 Task: Create a section Compliance Audit Sprint and in the section, add a milestone Test Environment Management in the project AgileNimbus
Action: Mouse moved to (528, 411)
Screenshot: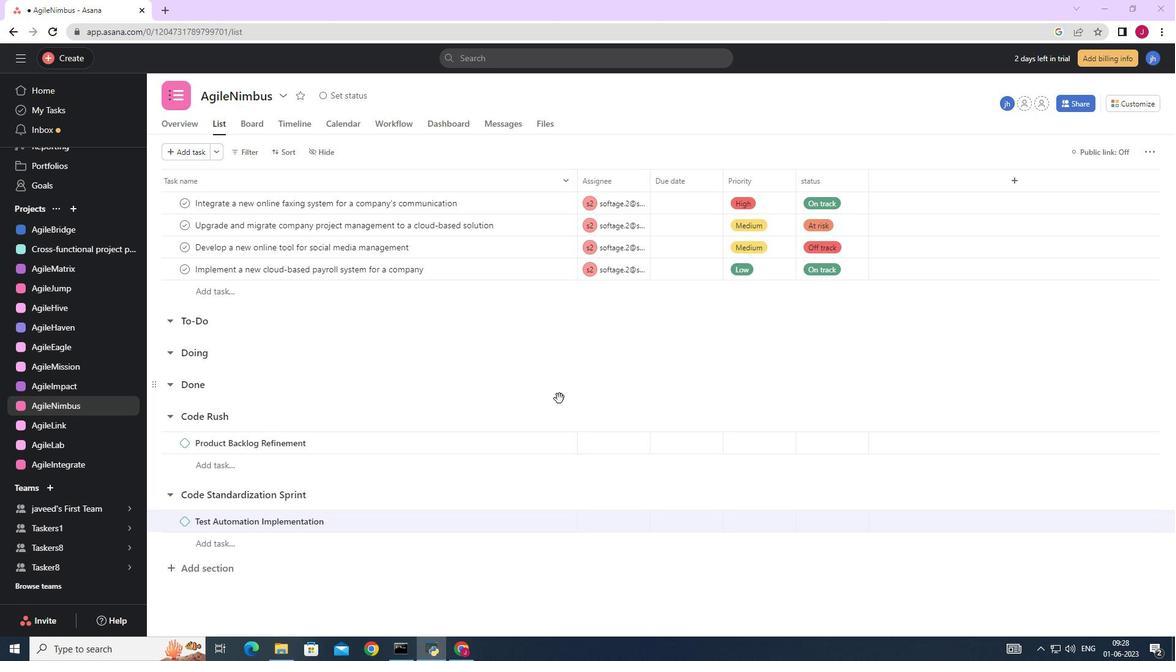 
Action: Mouse scrolled (528, 410) with delta (0, 0)
Screenshot: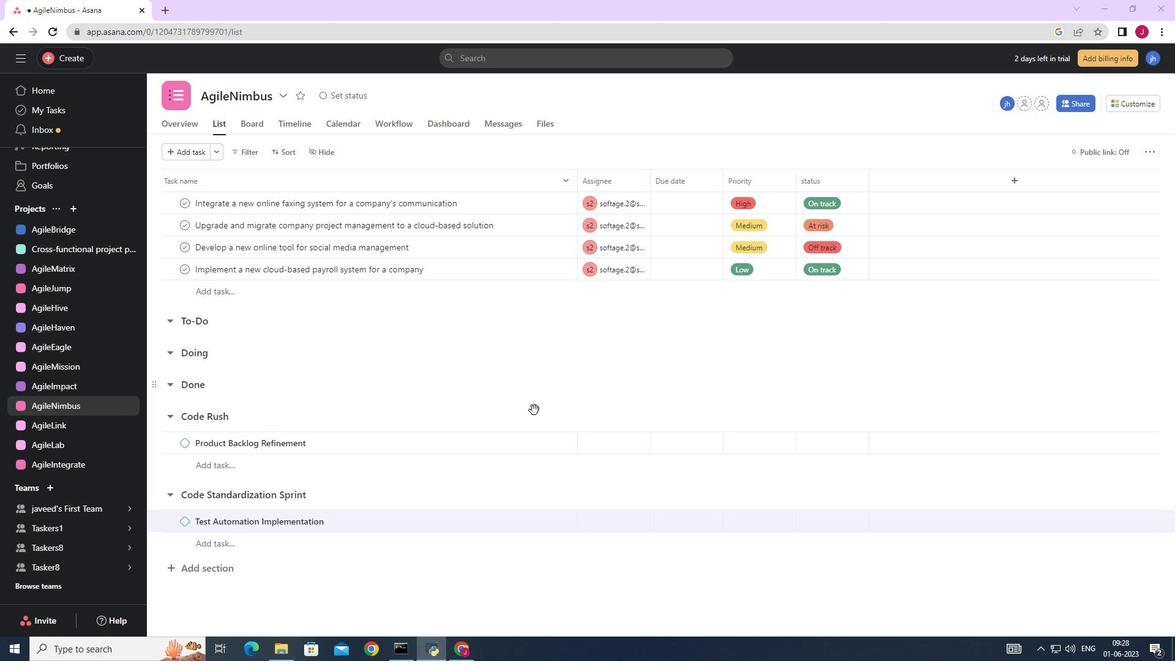 
Action: Mouse moved to (527, 411)
Screenshot: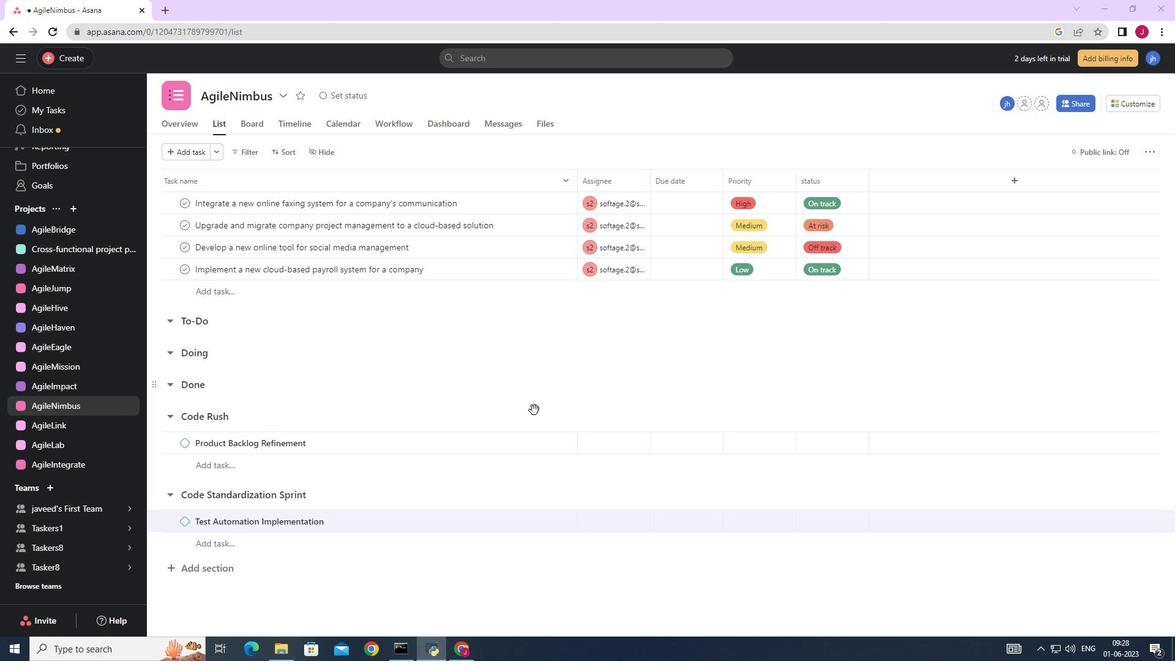 
Action: Mouse scrolled (527, 411) with delta (0, 0)
Screenshot: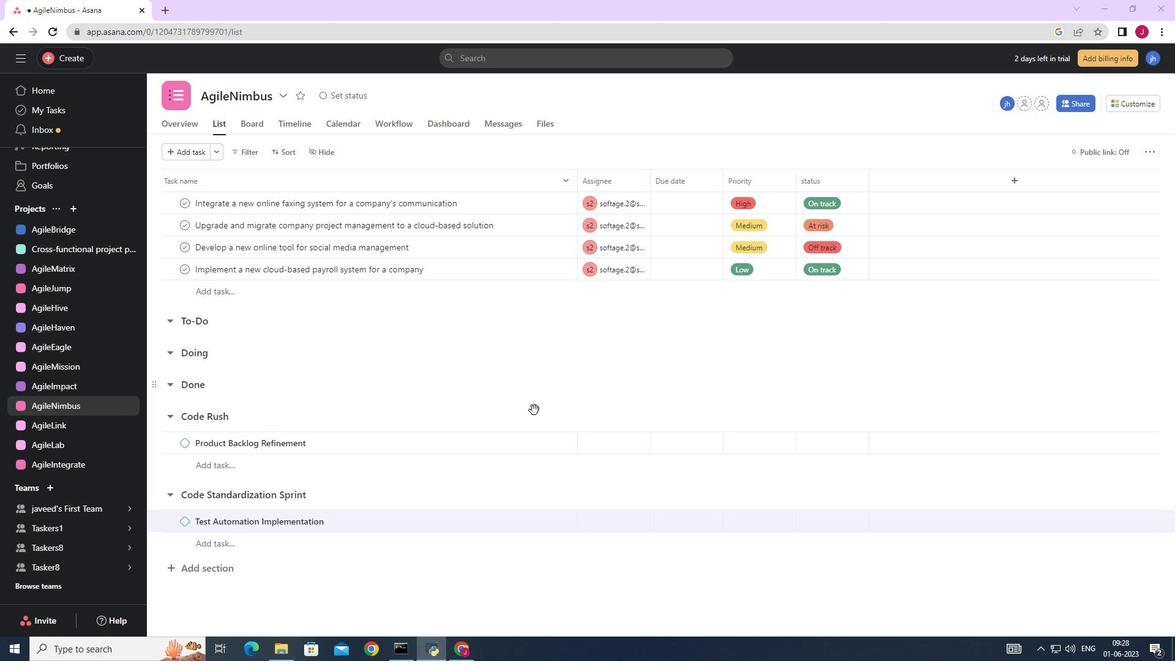
Action: Mouse scrolled (527, 411) with delta (0, 0)
Screenshot: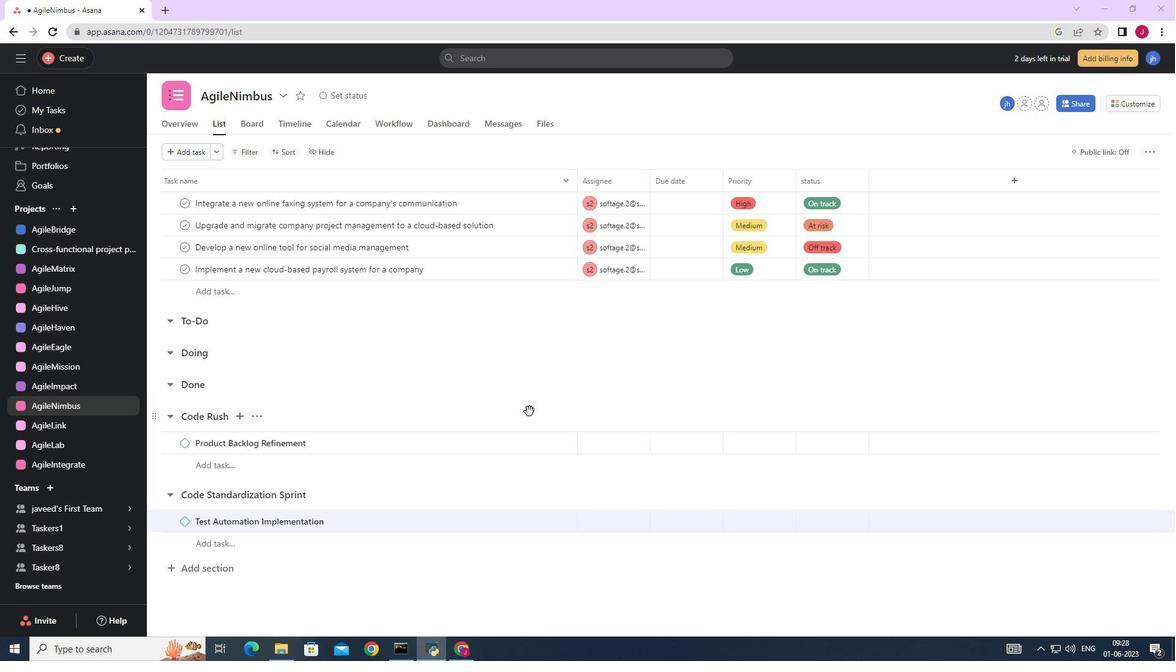 
Action: Mouse scrolled (527, 411) with delta (0, 0)
Screenshot: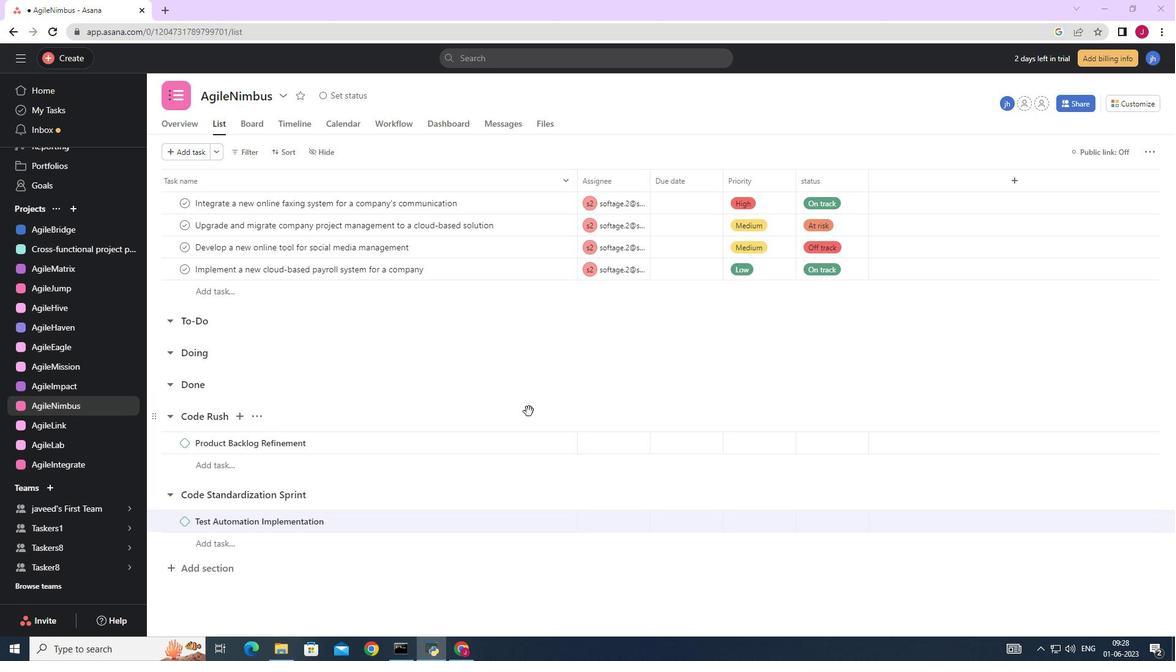 
Action: Mouse scrolled (527, 411) with delta (0, 0)
Screenshot: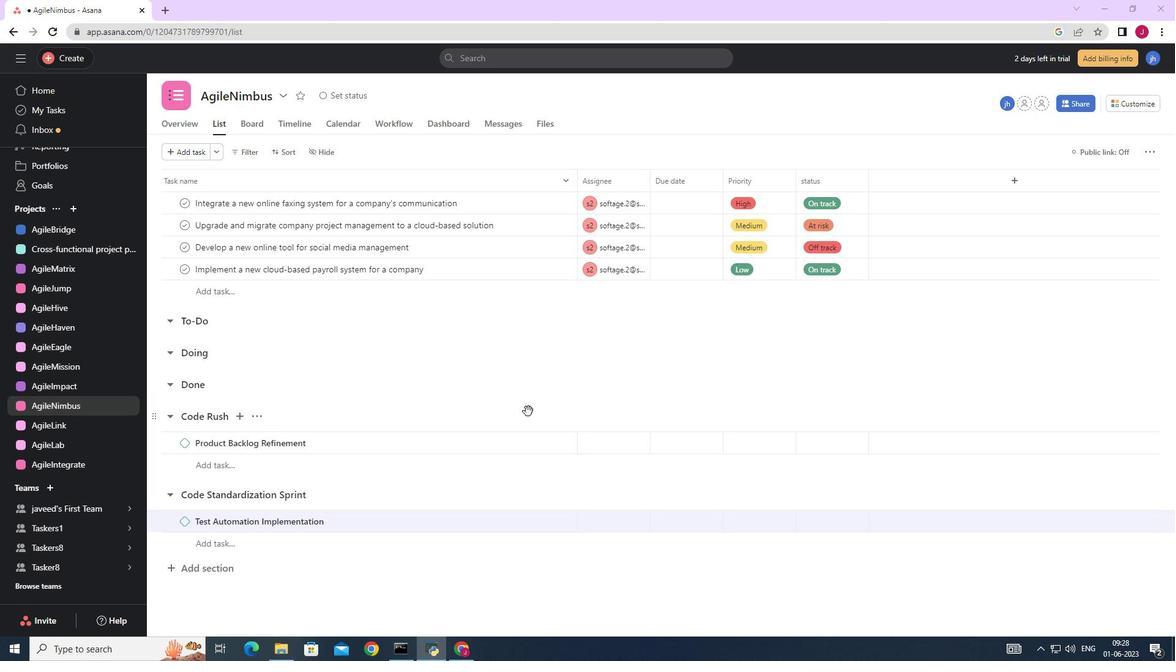 
Action: Mouse moved to (217, 564)
Screenshot: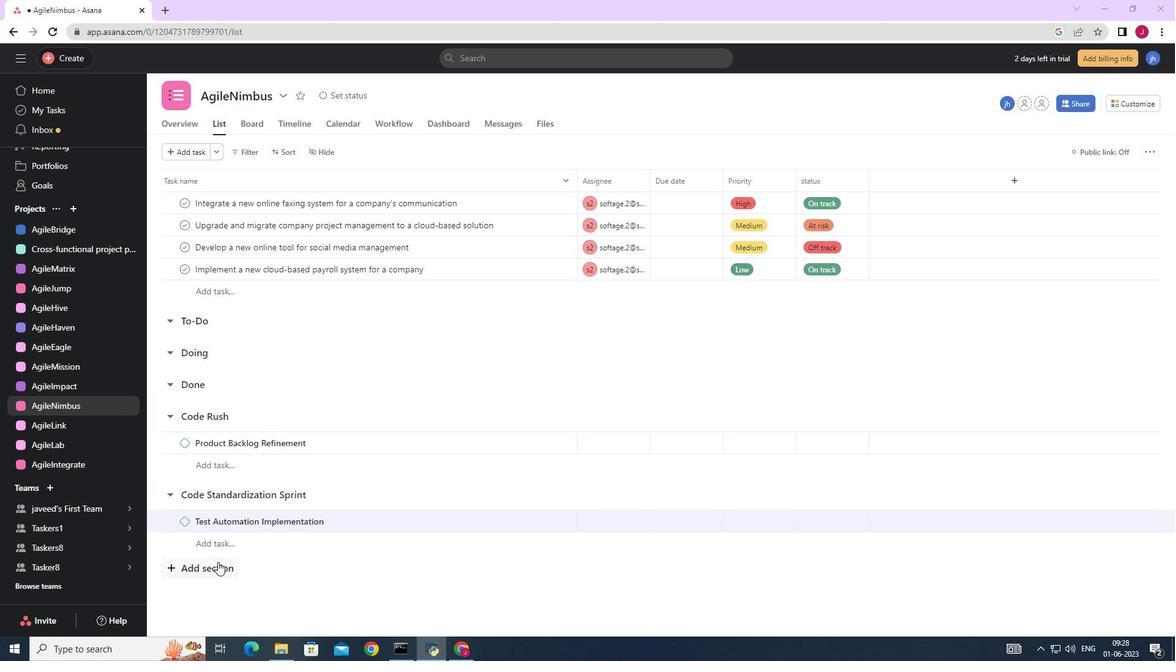
Action: Mouse pressed left at (217, 564)
Screenshot: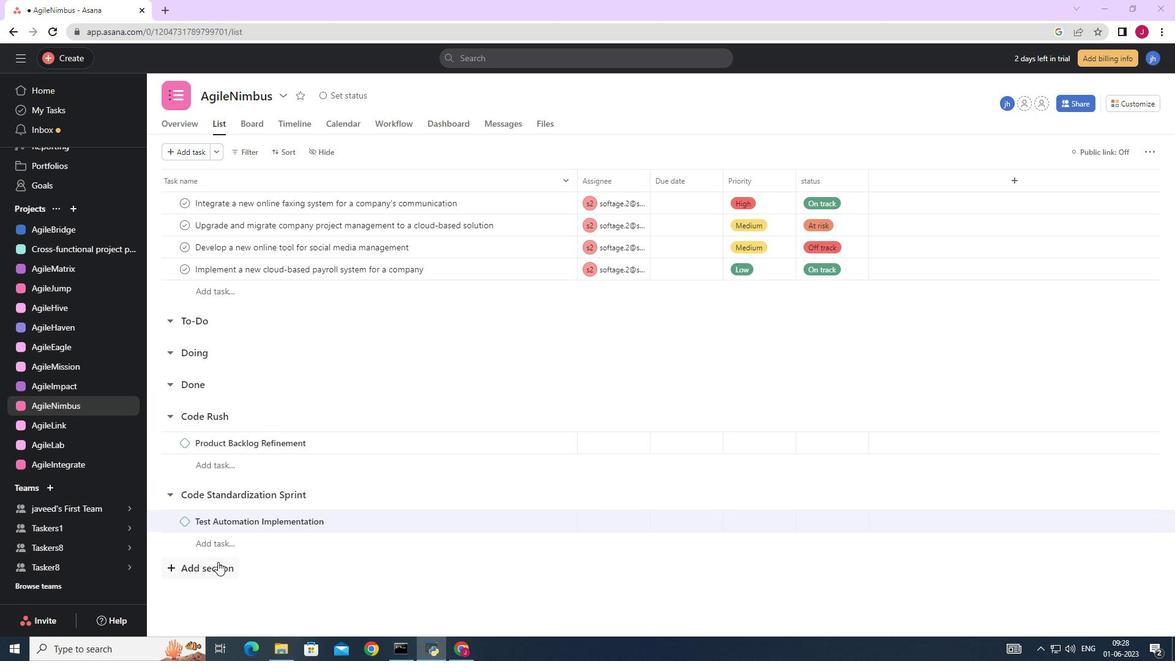 
Action: Mouse moved to (266, 555)
Screenshot: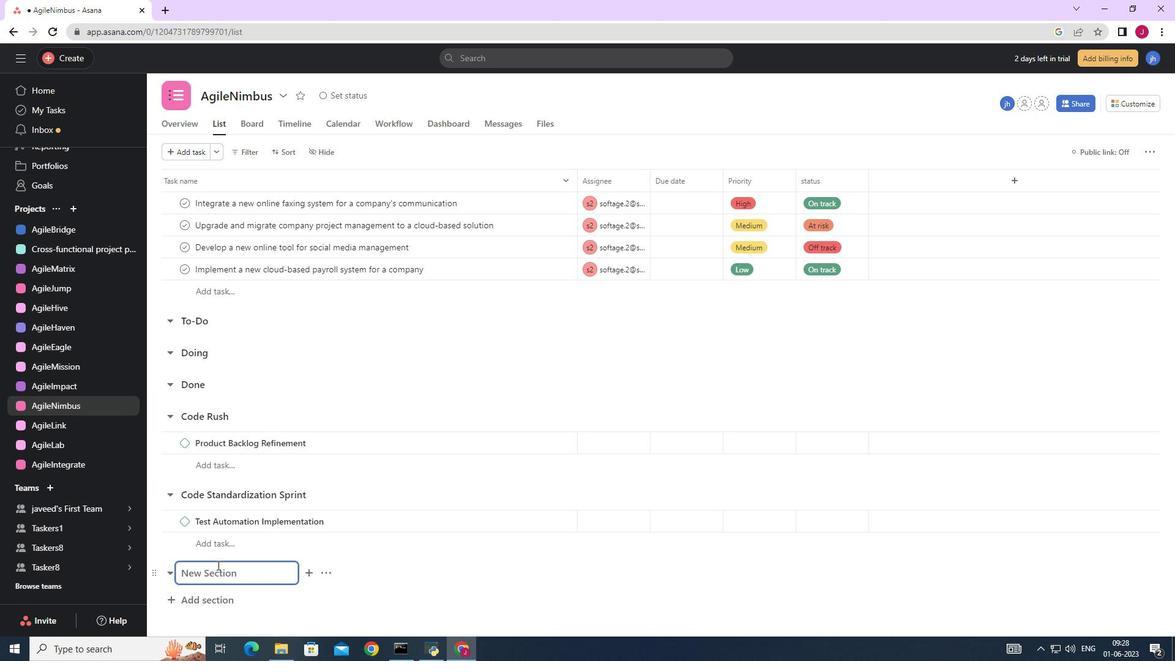 
Action: Mouse scrolled (266, 554) with delta (0, 0)
Screenshot: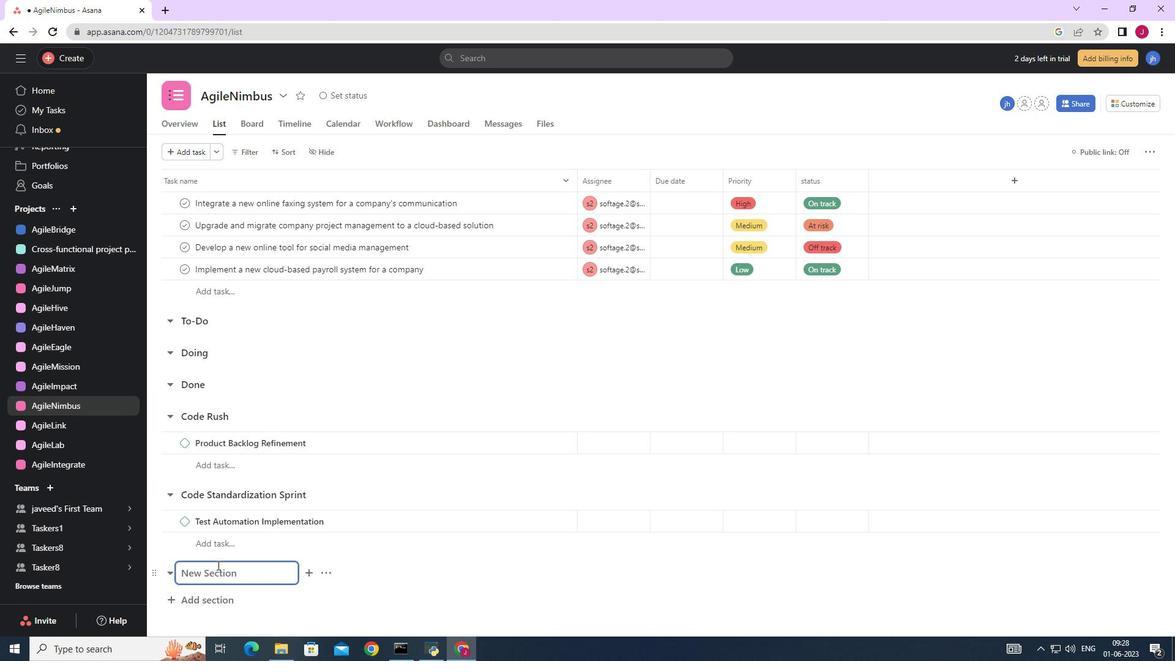 
Action: Mouse moved to (267, 555)
Screenshot: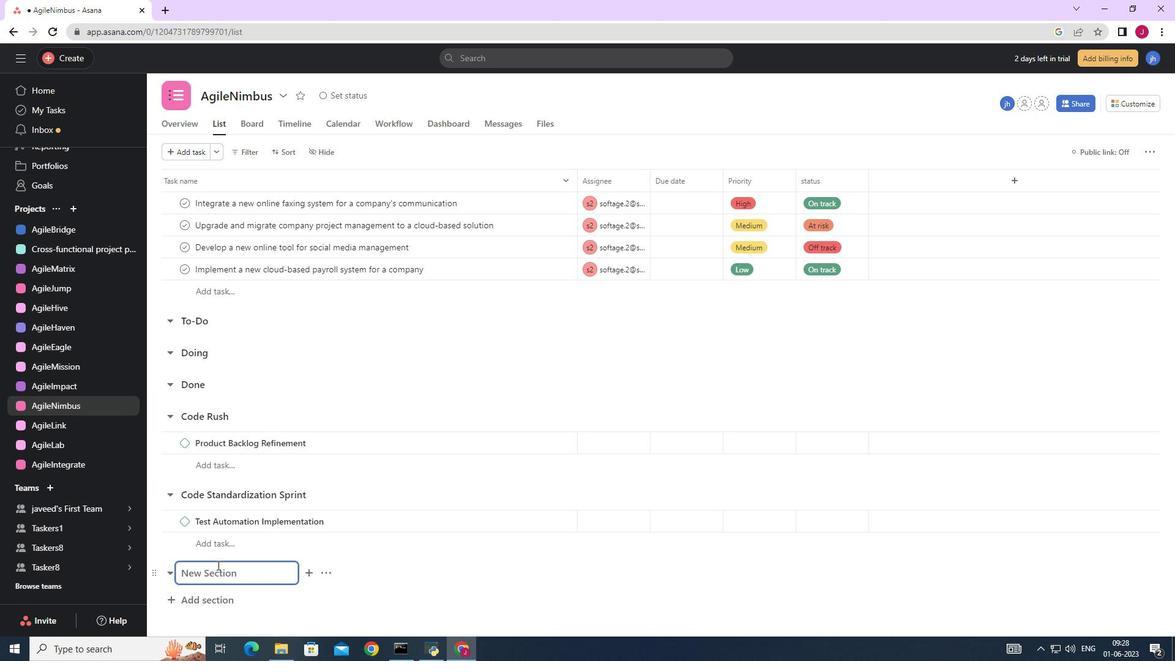 
Action: Mouse scrolled (266, 554) with delta (0, 0)
Screenshot: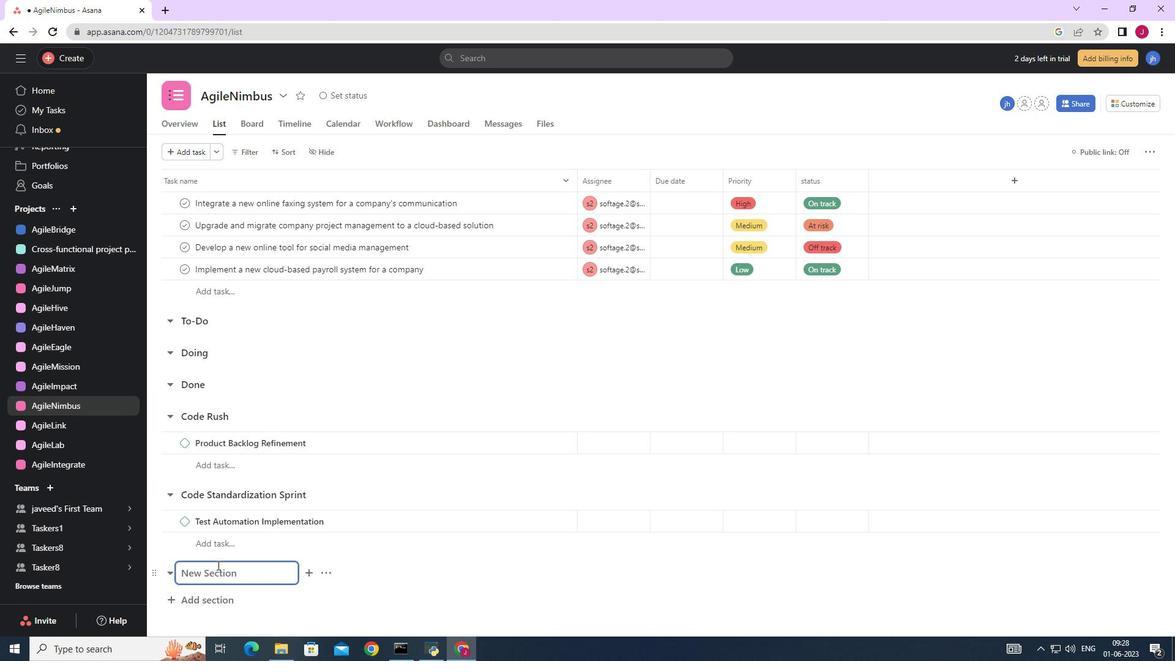 
Action: Mouse moved to (272, 552)
Screenshot: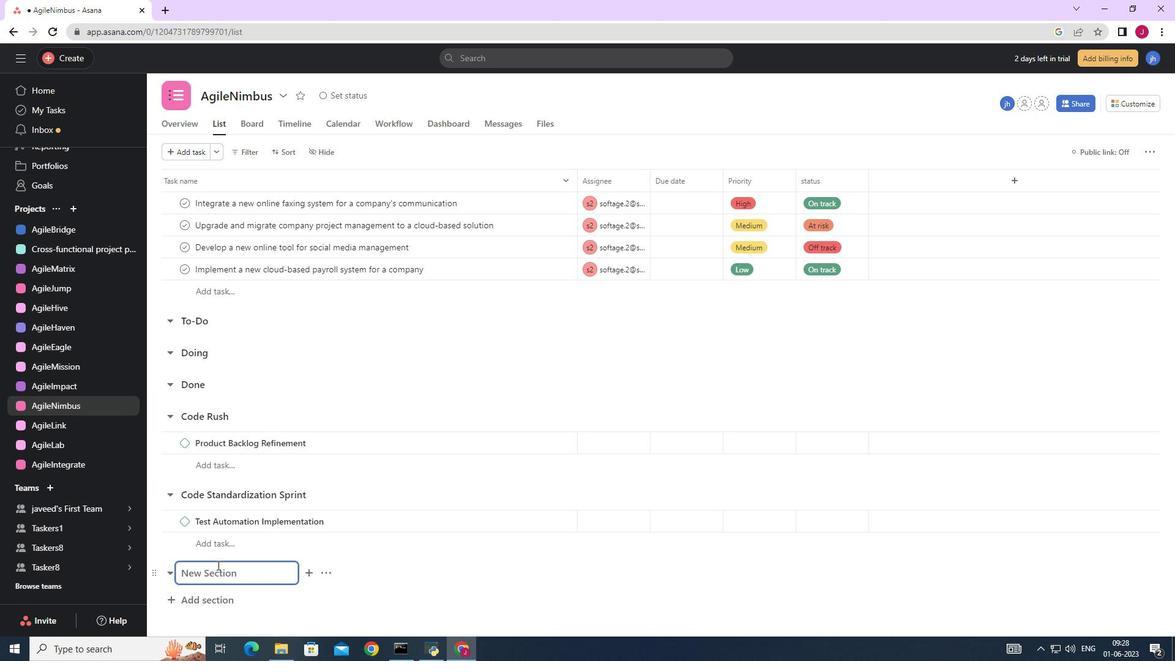 
Action: Mouse scrolled (270, 552) with delta (0, 0)
Screenshot: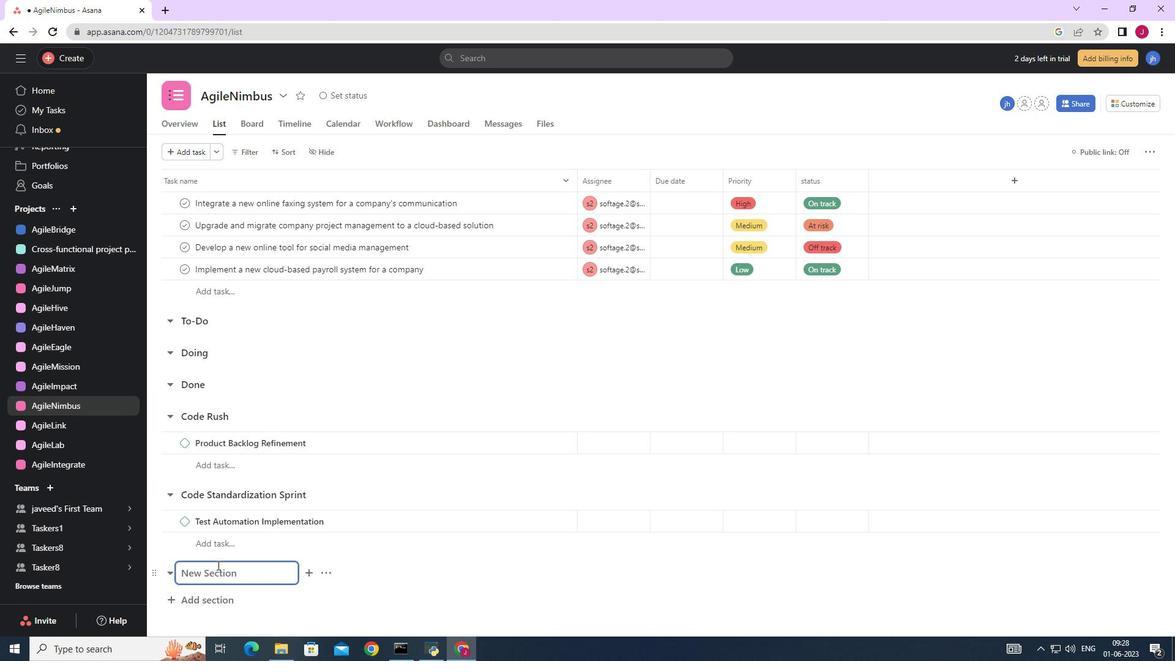
Action: Mouse moved to (331, 539)
Screenshot: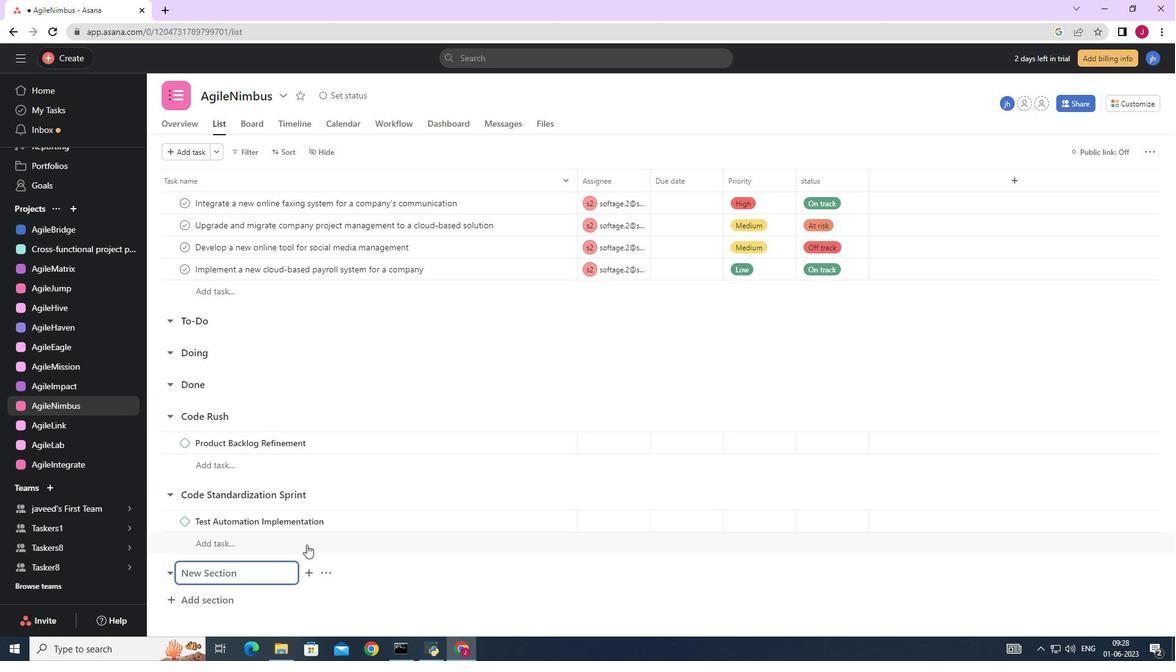 
Action: Mouse scrolled (331, 539) with delta (0, 0)
Screenshot: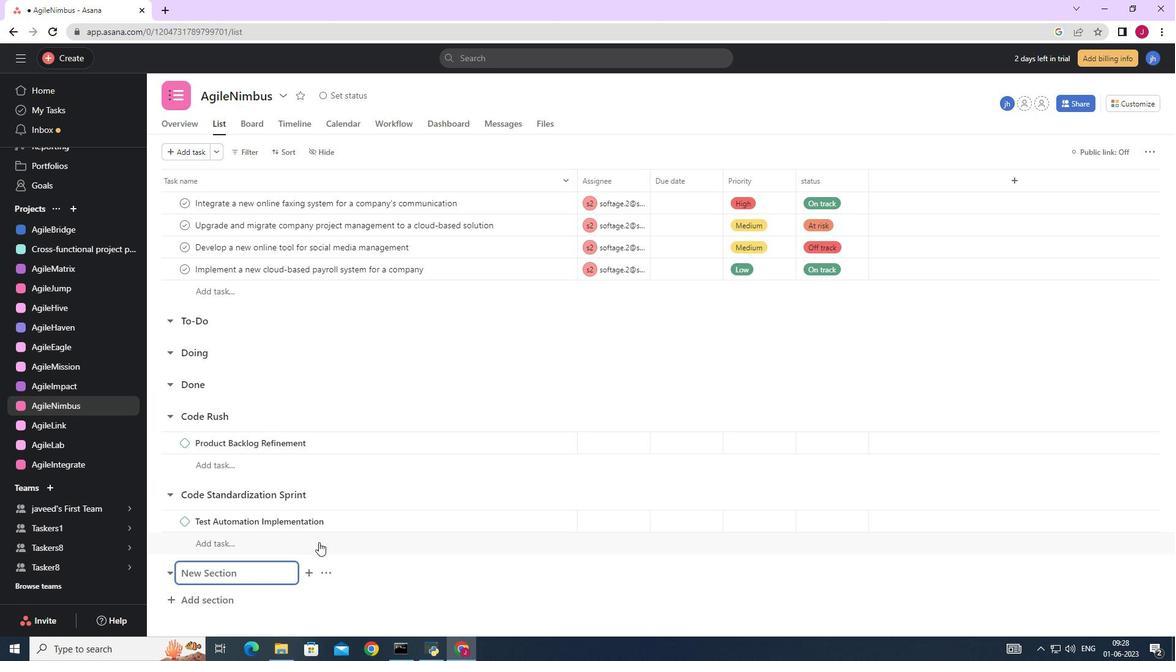 
Action: Mouse scrolled (331, 539) with delta (0, 0)
Screenshot: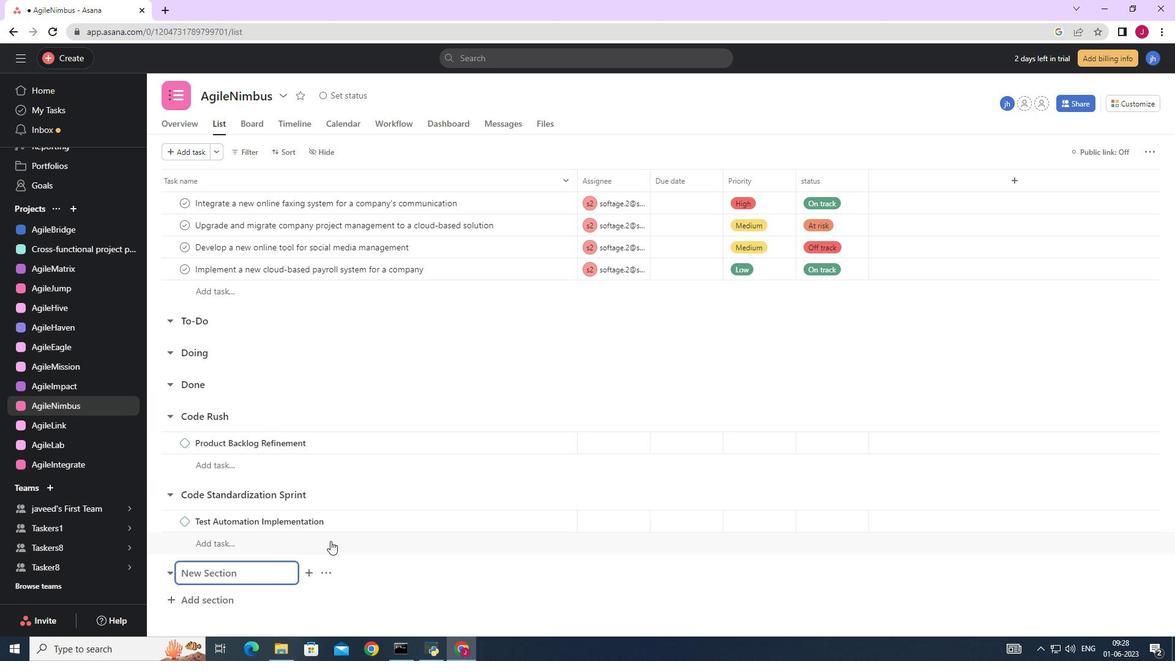 
Action: Mouse scrolled (331, 539) with delta (0, 0)
Screenshot: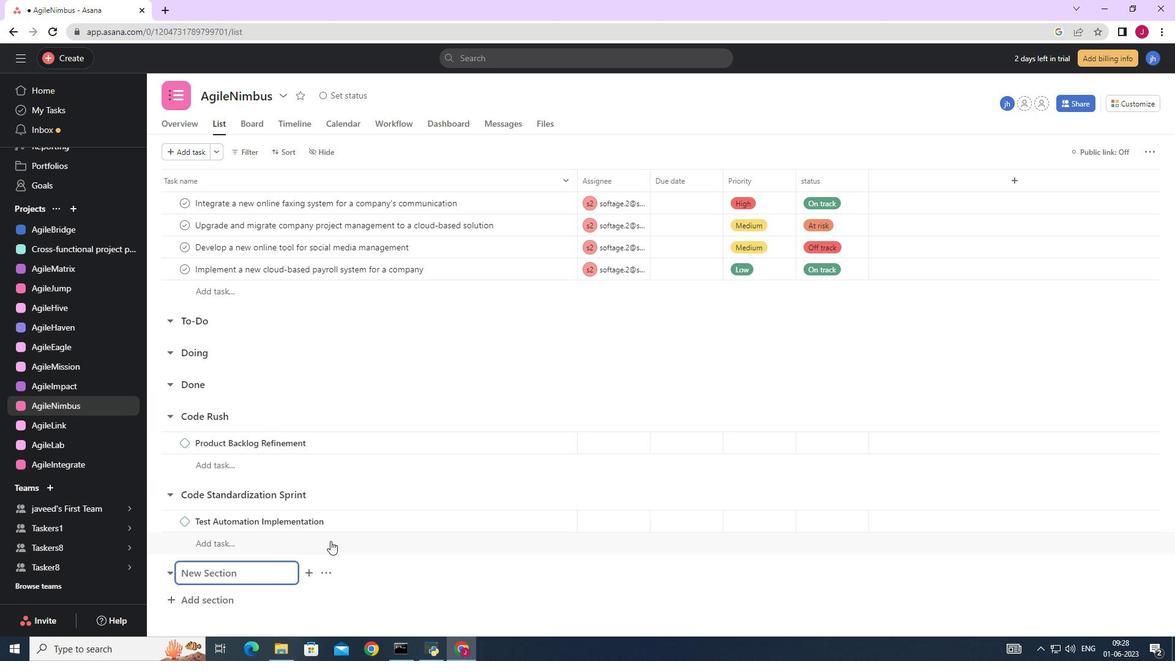 
Action: Mouse scrolled (331, 539) with delta (0, 0)
Screenshot: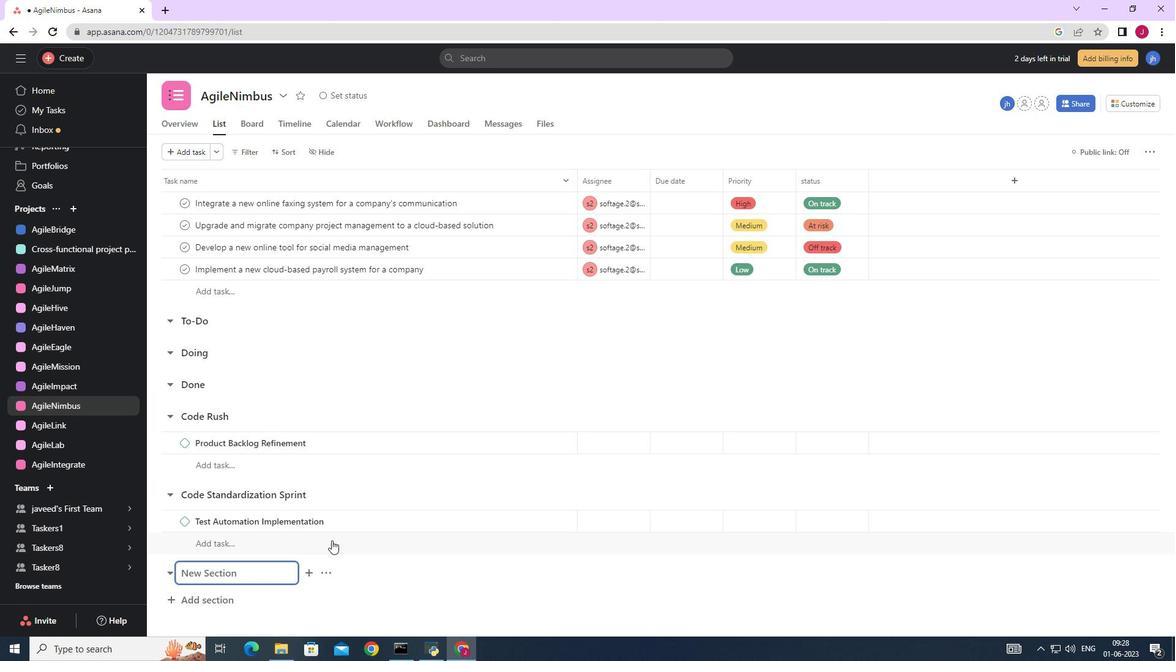 
Action: Mouse moved to (226, 573)
Screenshot: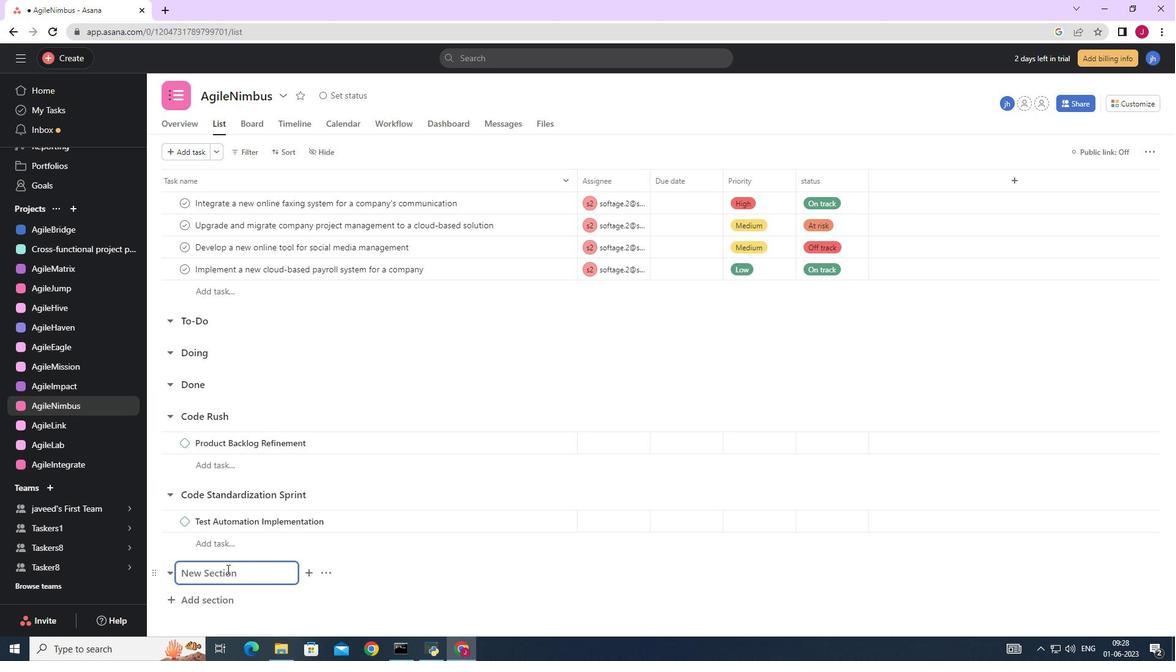 
Action: Mouse pressed left at (226, 573)
Screenshot: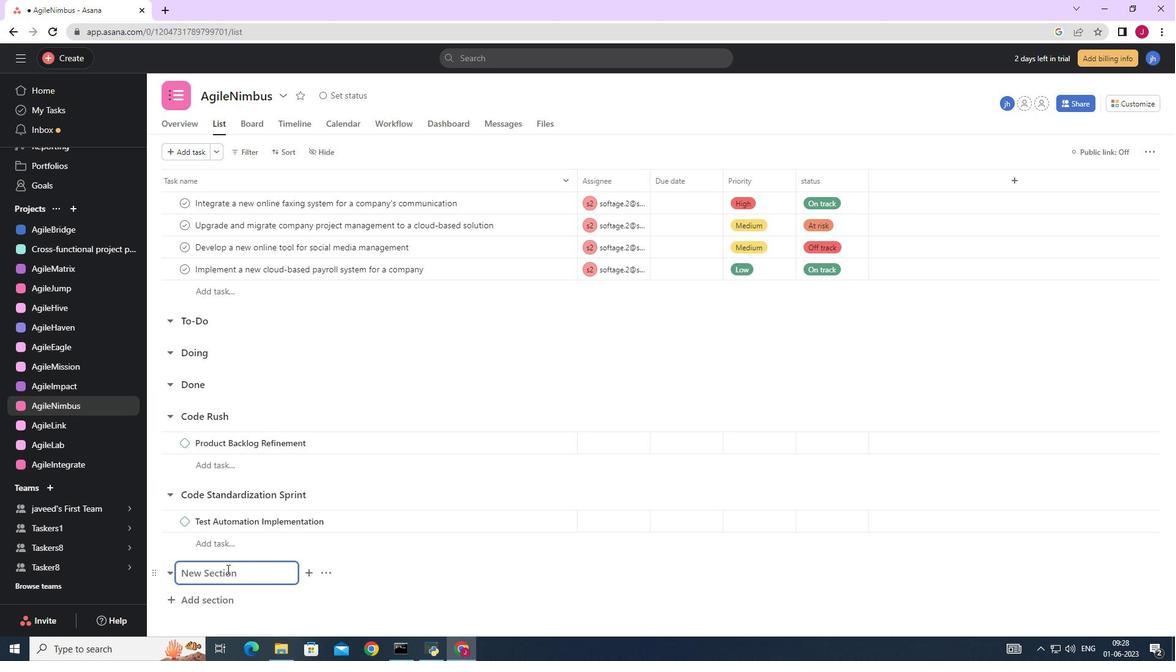 
Action: Key pressed <Key.caps_lock>C<Key.caps_lock>omplianv<Key.backspace>ce<Key.space><Key.caps_lock>A<Key.caps_lock>udit<Key.space><Key.caps_lock>D<Key.caps_lock><Key.backspace><Key.caps_lock>S<Key.caps_lock>print<Key.enter><Key.caps_lock>T<Key.caps_lock>est<Key.space><Key.caps_lock>E<Key.caps_lock>nviroment<Key.space><Key.caps_lock>M<Key.caps_lock>anagement
Screenshot: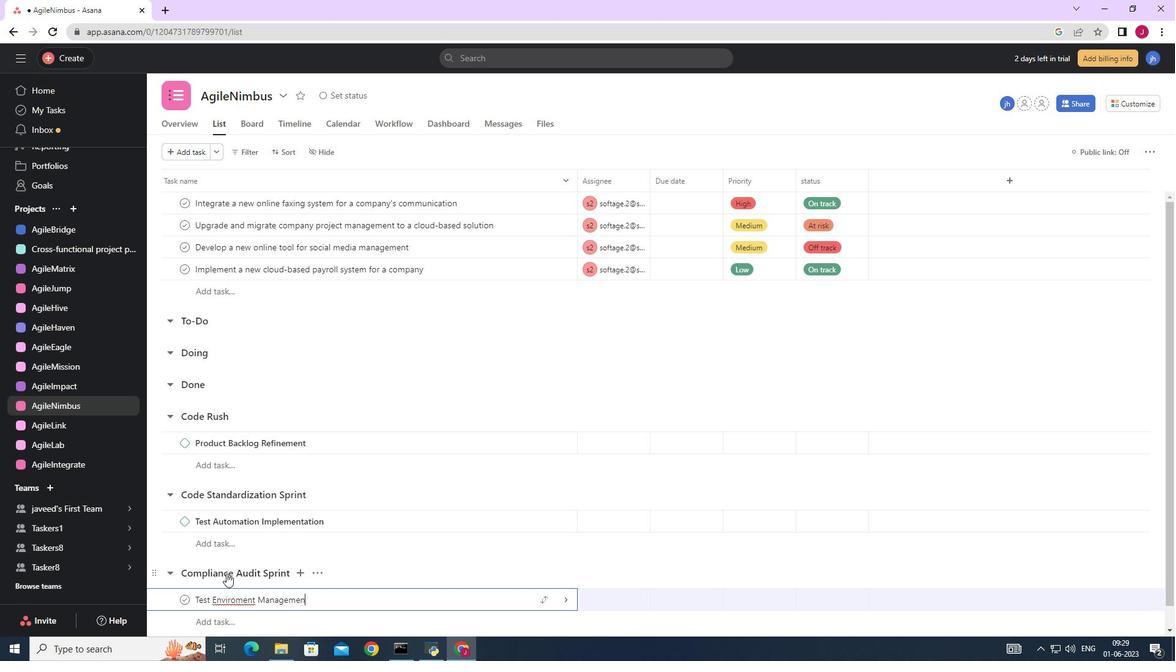 
Action: Mouse moved to (227, 598)
Screenshot: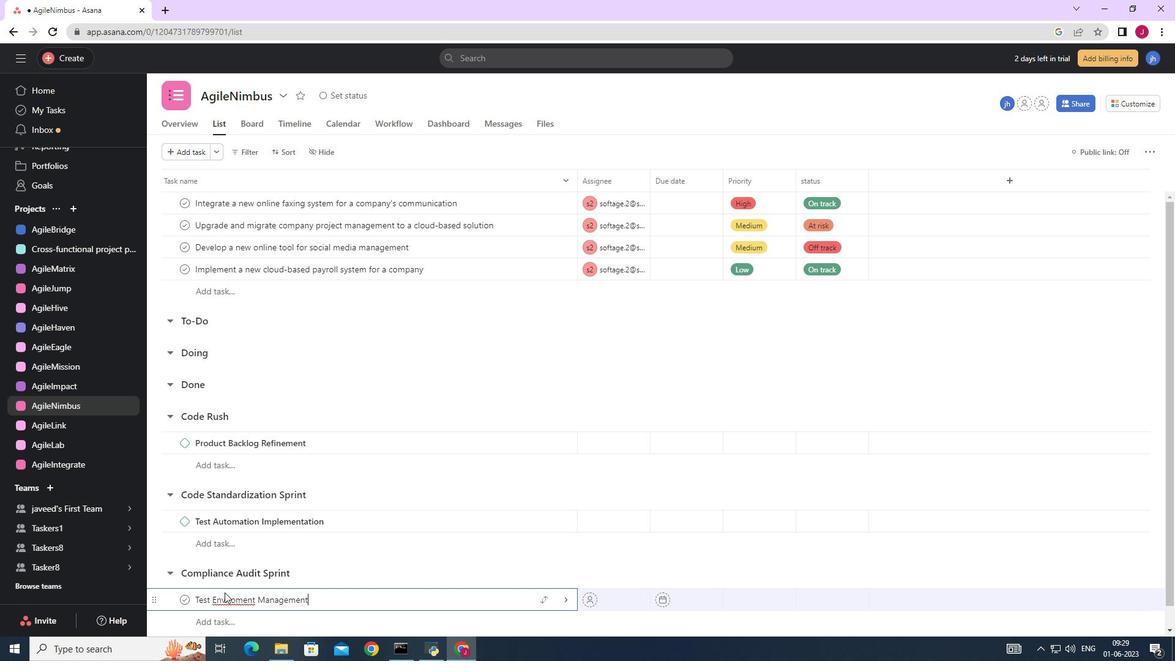 
Action: Mouse pressed right at (227, 598)
Screenshot: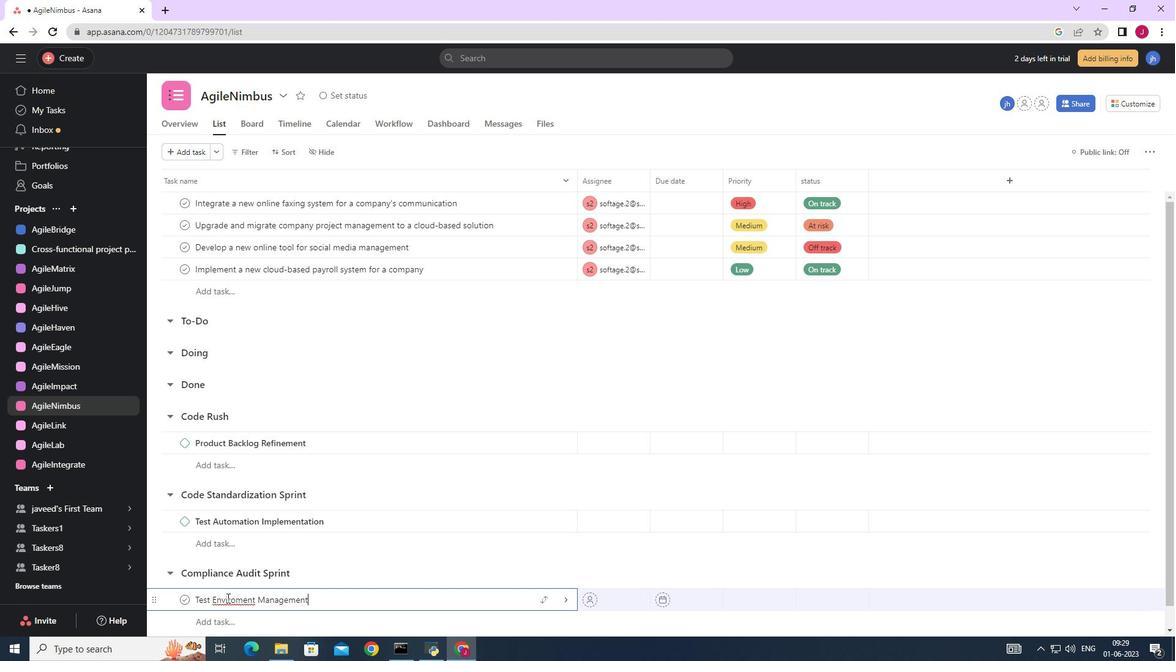 
Action: Mouse moved to (281, 427)
Screenshot: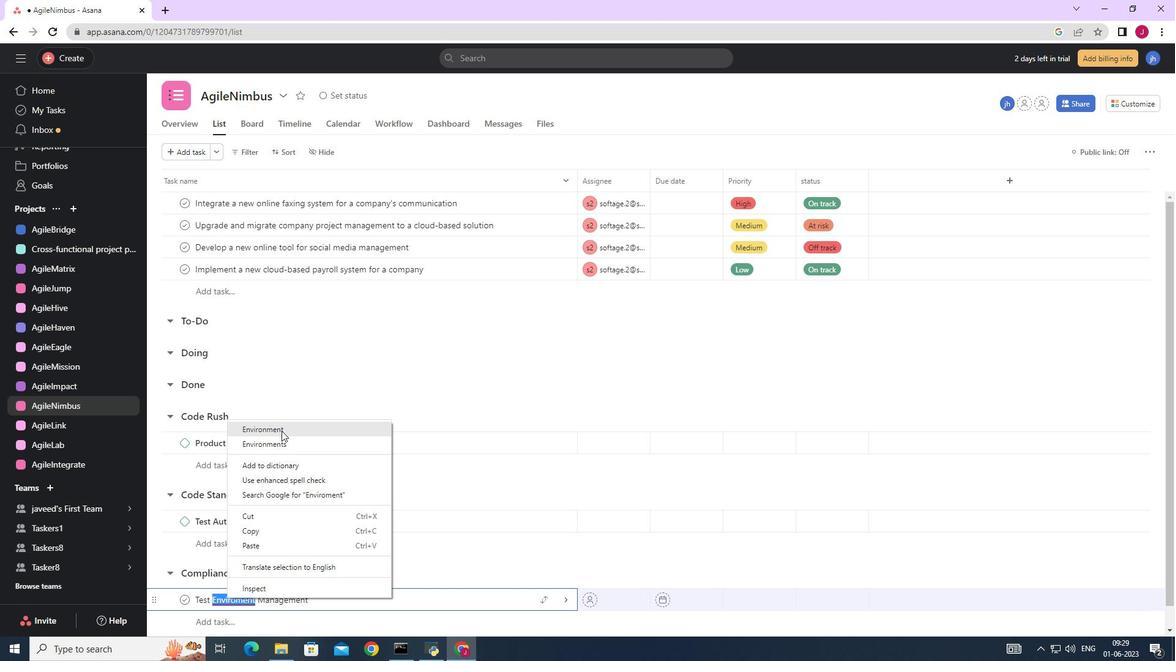 
Action: Mouse pressed left at (281, 427)
Screenshot: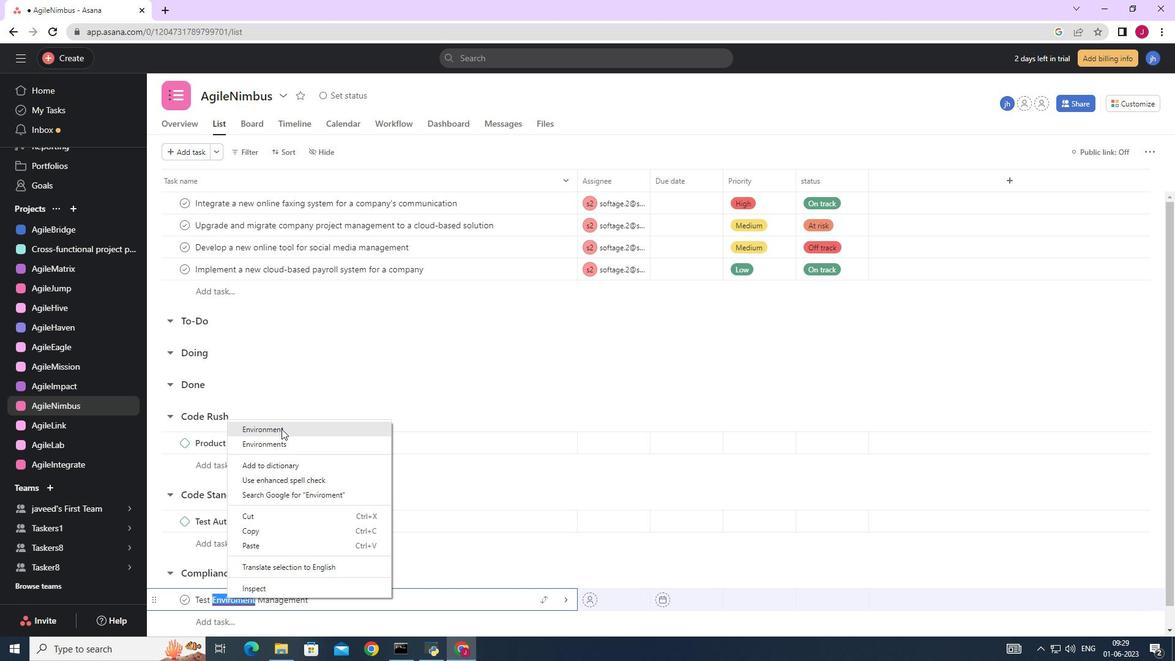 
Action: Mouse moved to (567, 602)
Screenshot: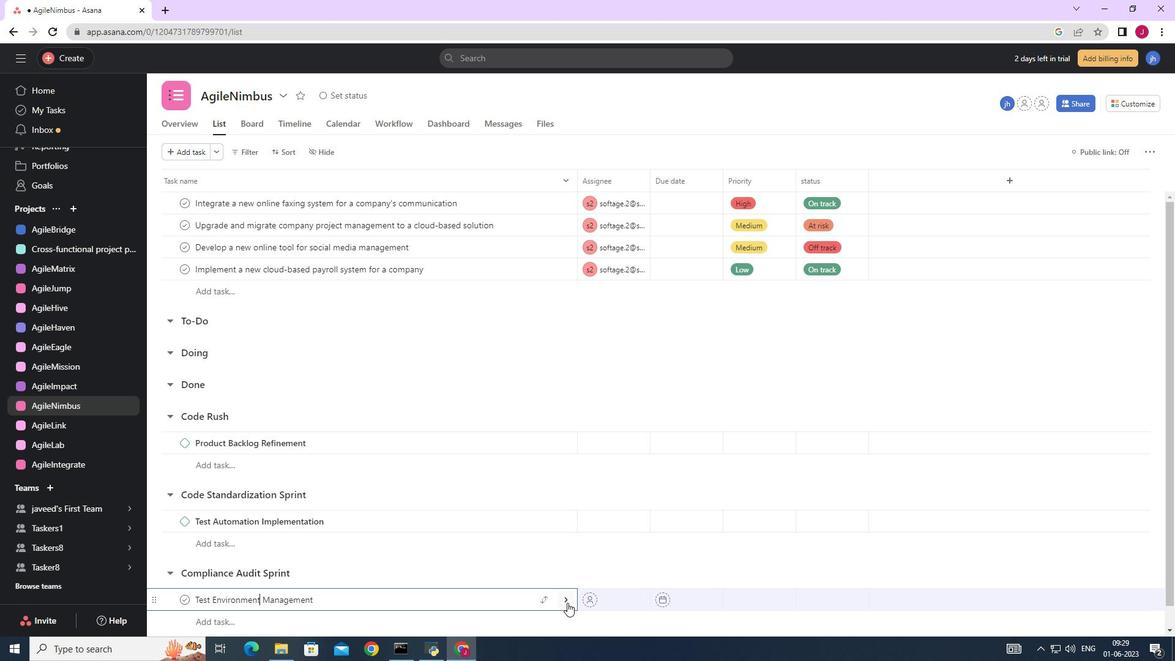 
Action: Mouse pressed left at (567, 602)
Screenshot: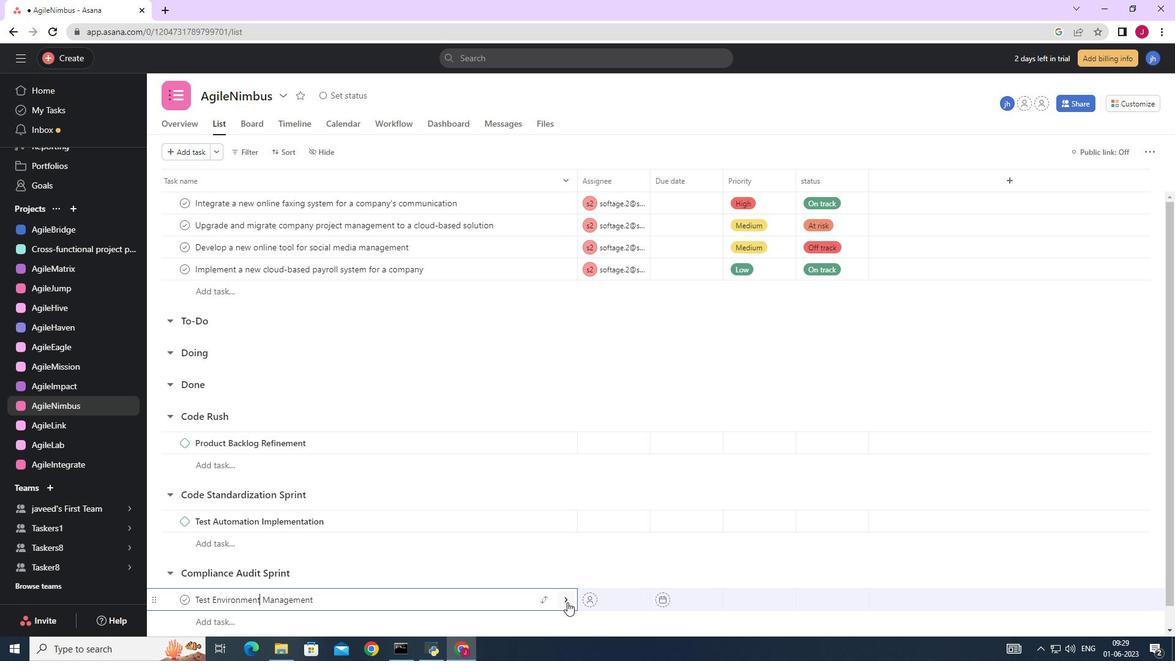 
Action: Mouse moved to (1136, 151)
Screenshot: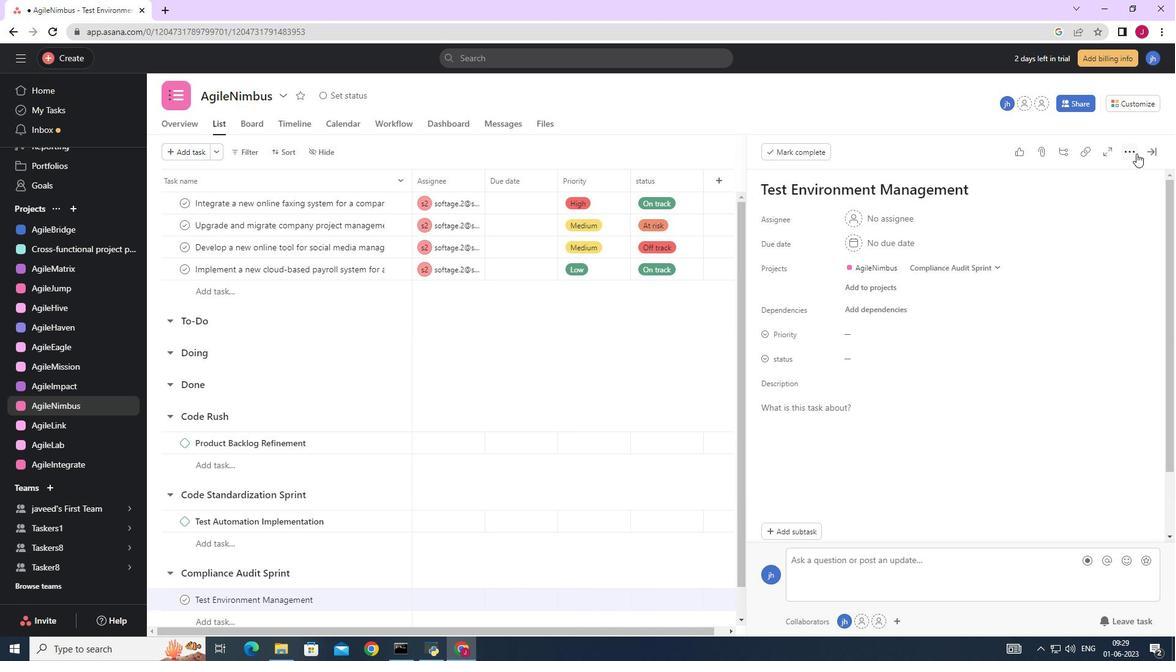 
Action: Mouse pressed left at (1136, 151)
Screenshot: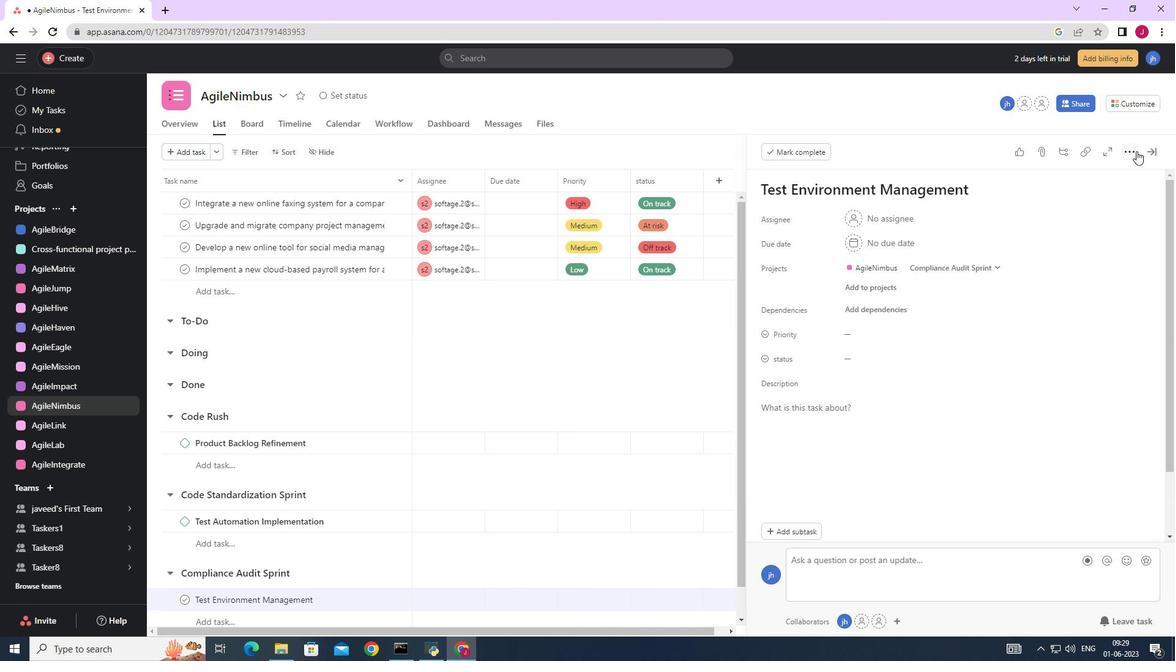 
Action: Mouse moved to (1021, 200)
Screenshot: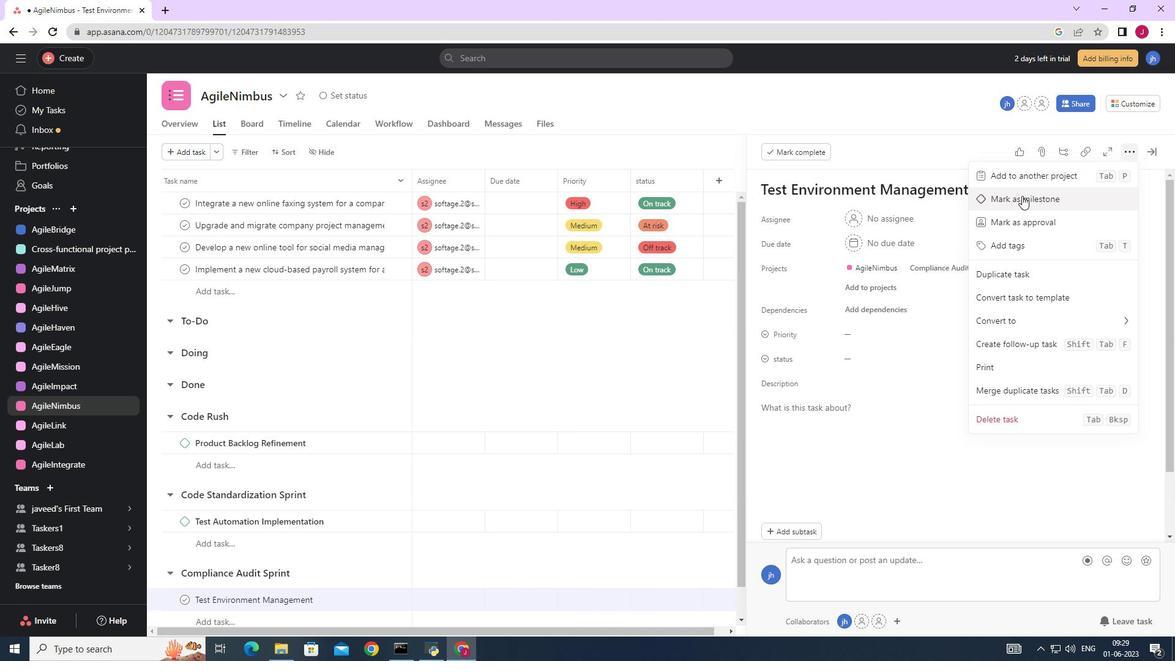 
Action: Mouse pressed left at (1021, 200)
Screenshot: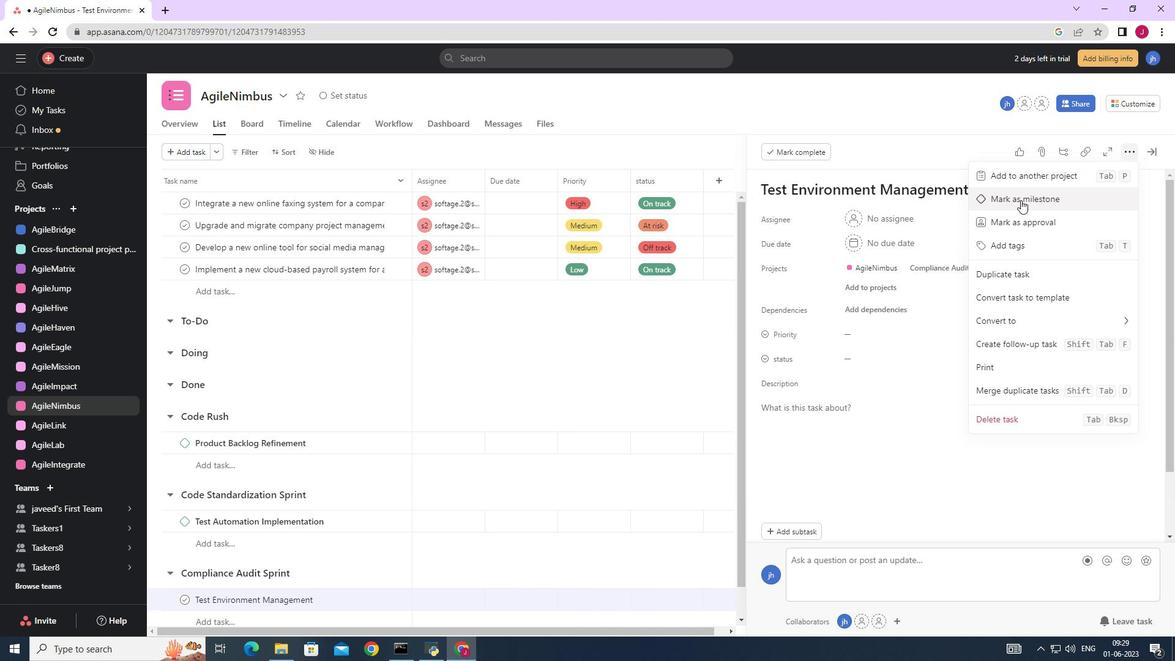 
Action: Mouse moved to (1152, 151)
Screenshot: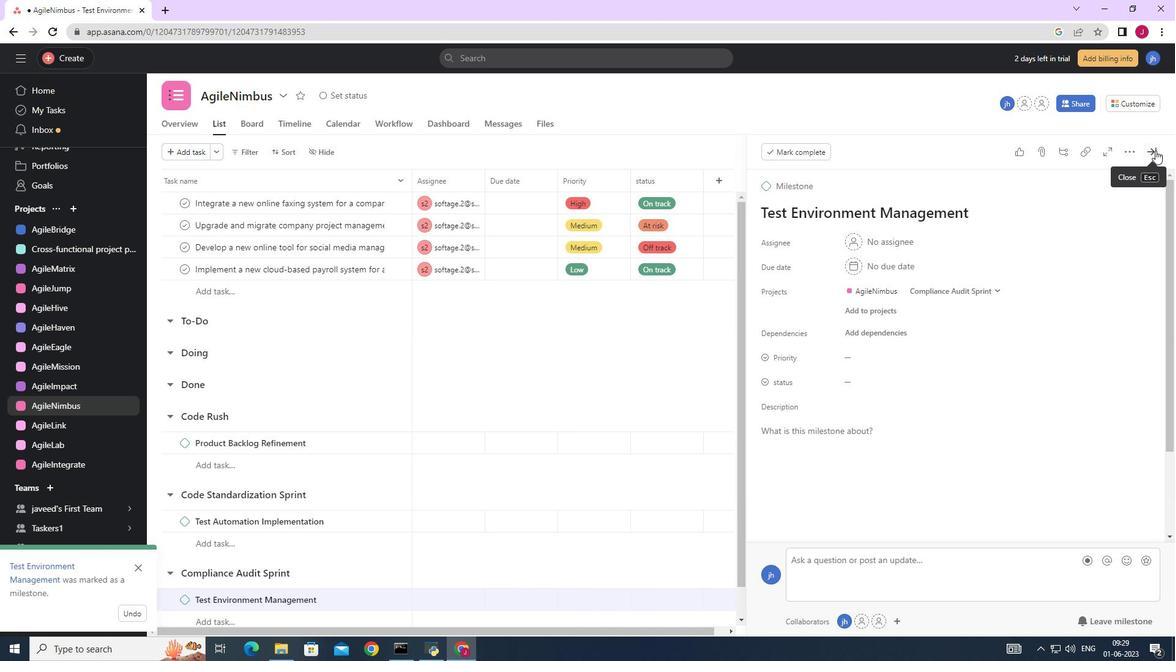 
Action: Mouse pressed left at (1152, 151)
Screenshot: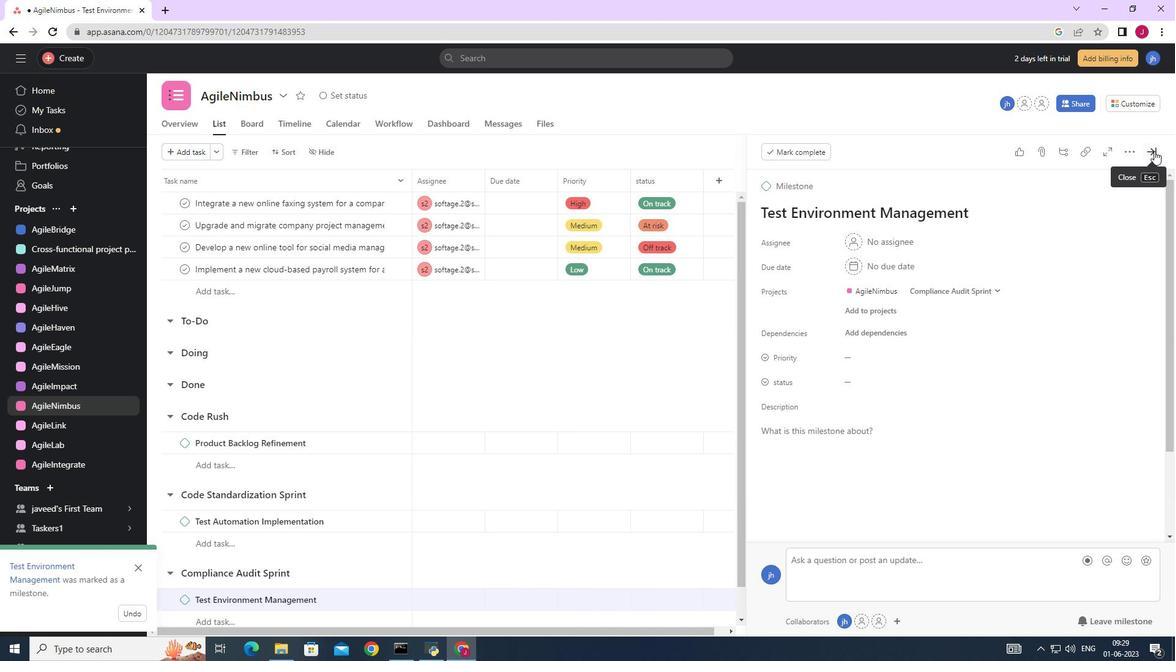
Action: Mouse moved to (601, 338)
Screenshot: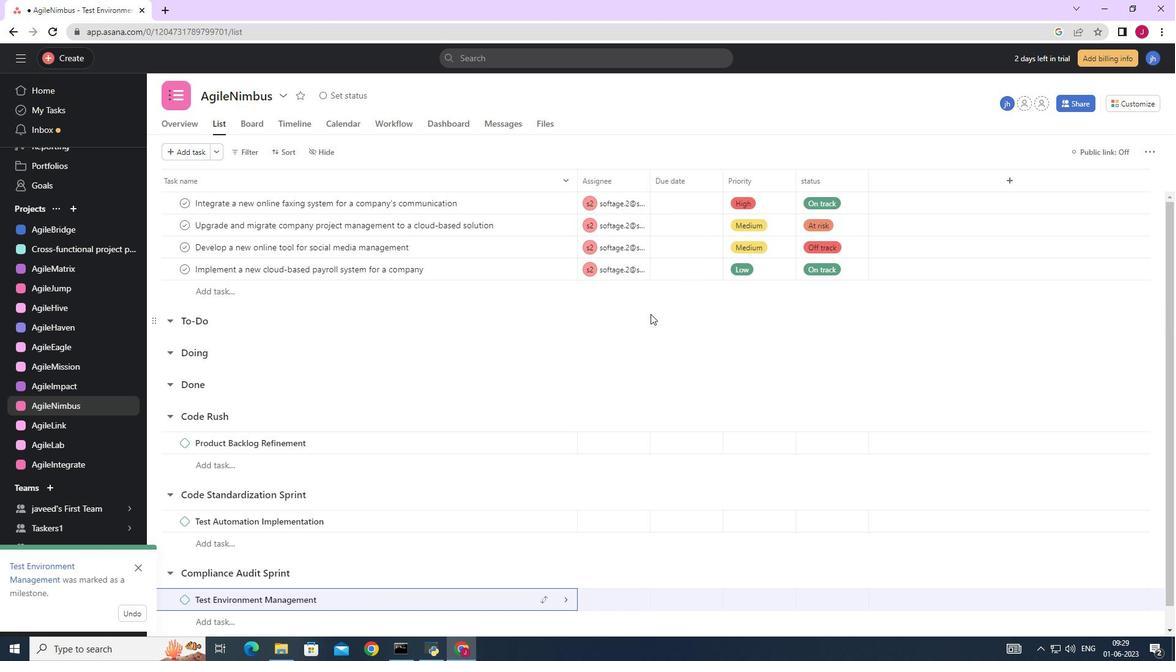 
